 Task: Add Felix Lingonberries to the cart.
Action: Mouse moved to (692, 257)
Screenshot: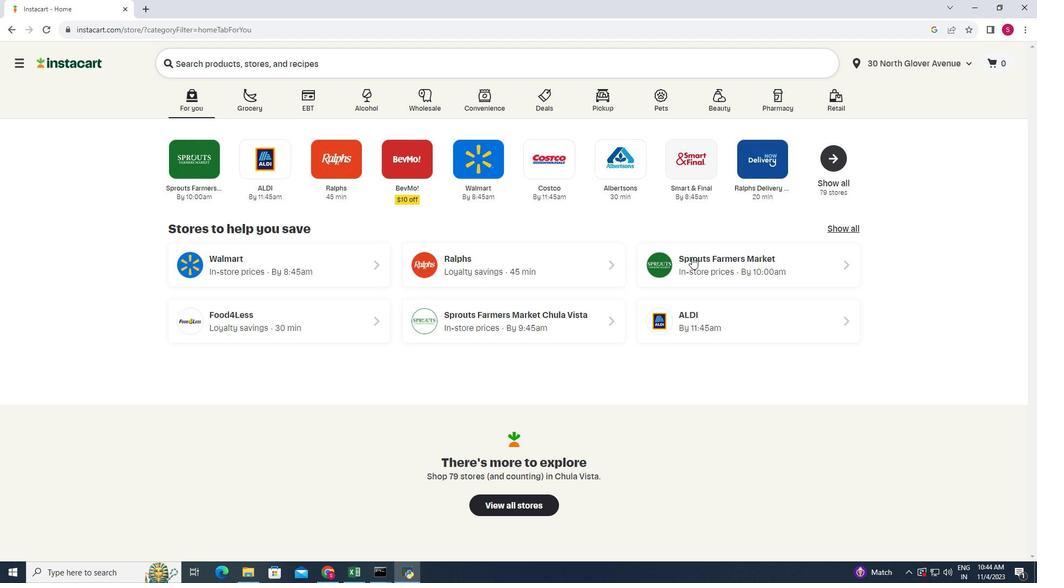 
Action: Mouse pressed left at (692, 257)
Screenshot: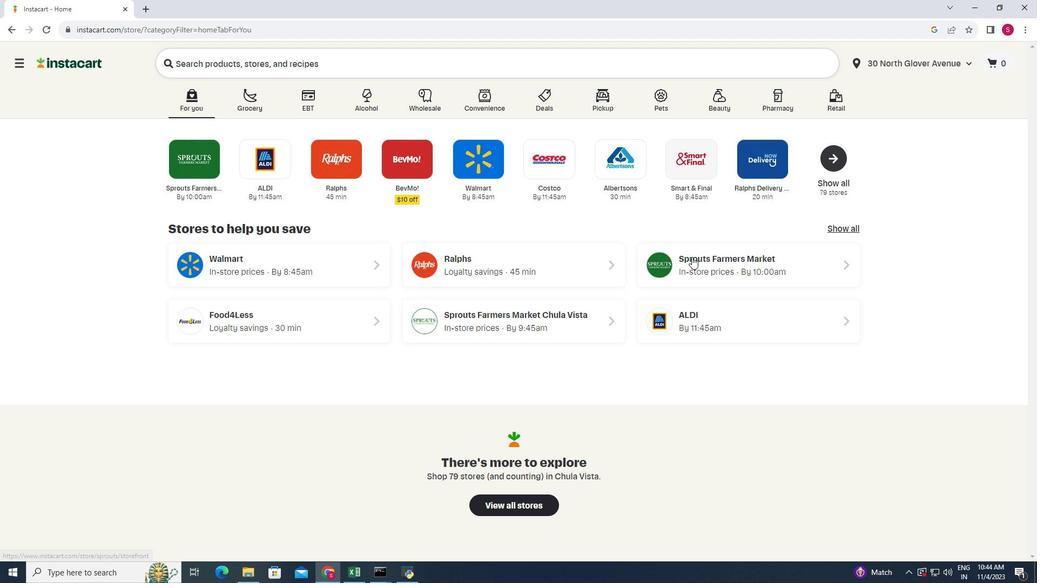 
Action: Mouse moved to (61, 330)
Screenshot: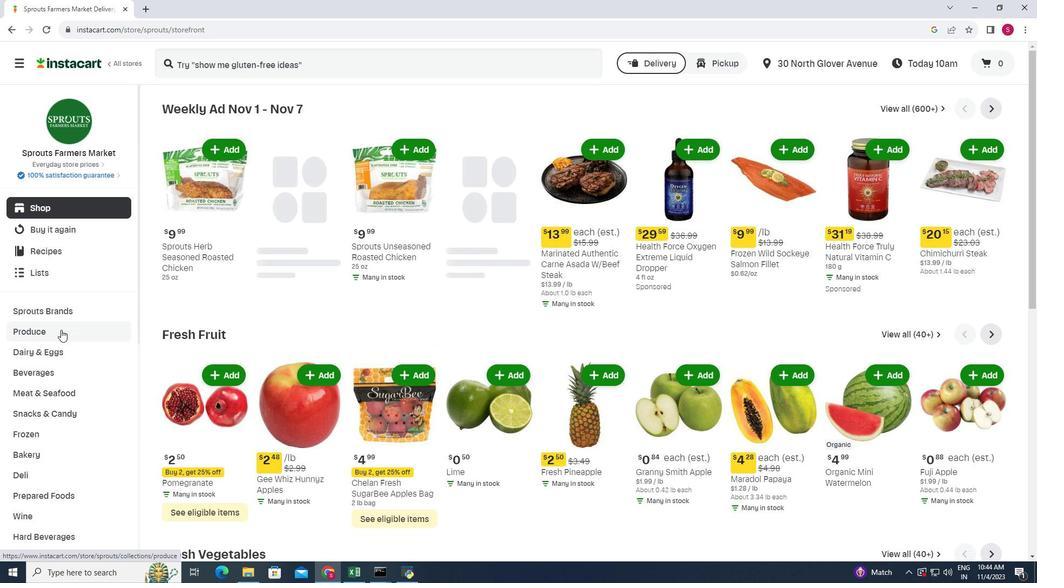 
Action: Mouse scrolled (61, 329) with delta (0, 0)
Screenshot: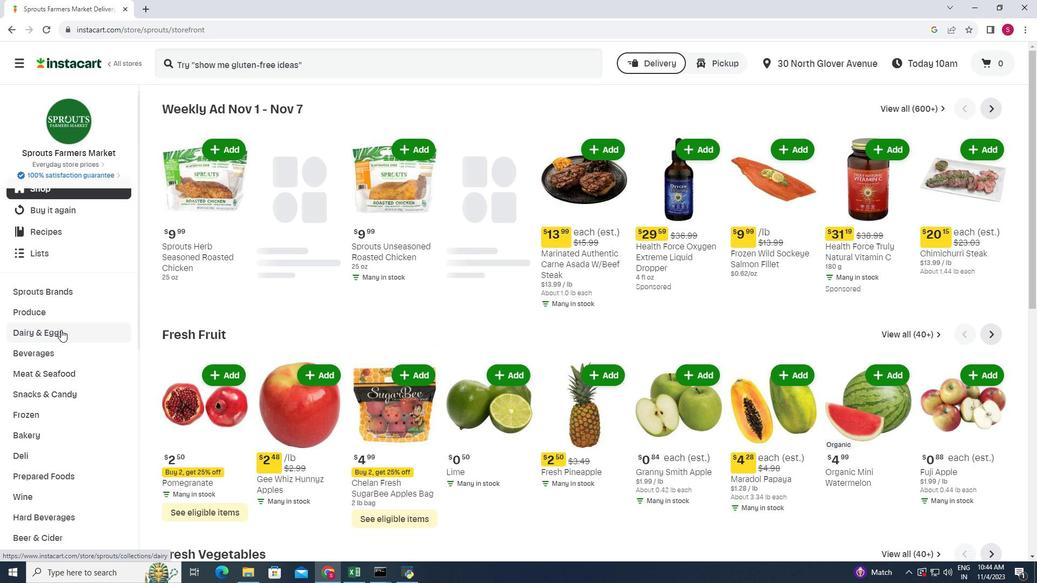 
Action: Mouse moved to (61, 330)
Screenshot: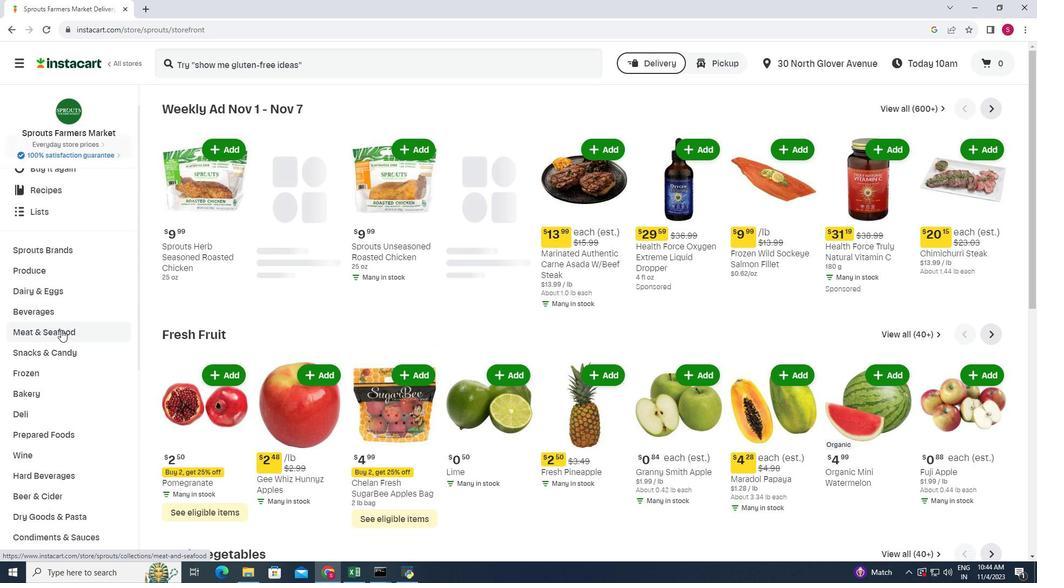 
Action: Mouse scrolled (61, 329) with delta (0, 0)
Screenshot: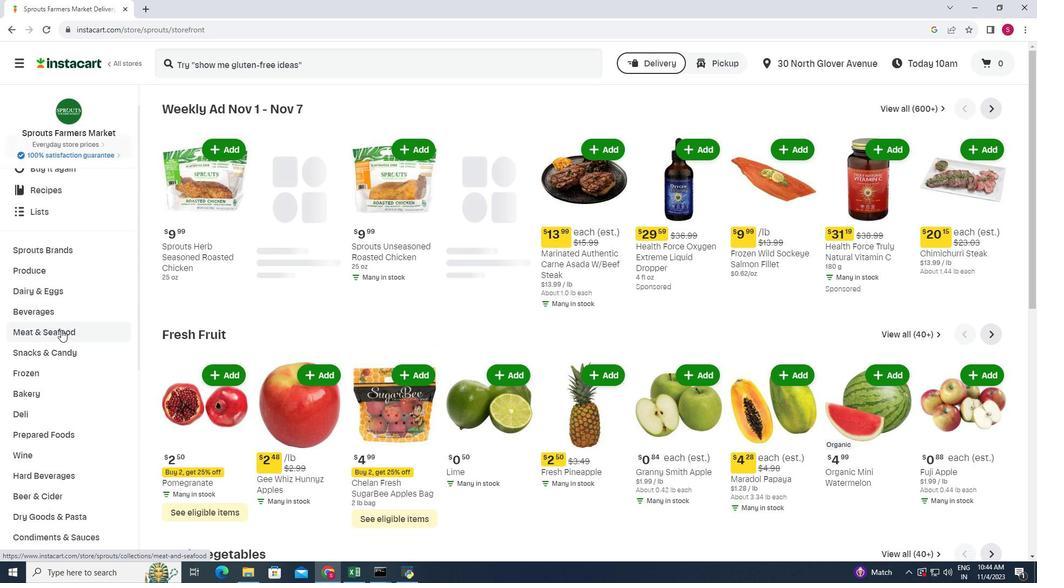 
Action: Mouse scrolled (61, 329) with delta (0, 0)
Screenshot: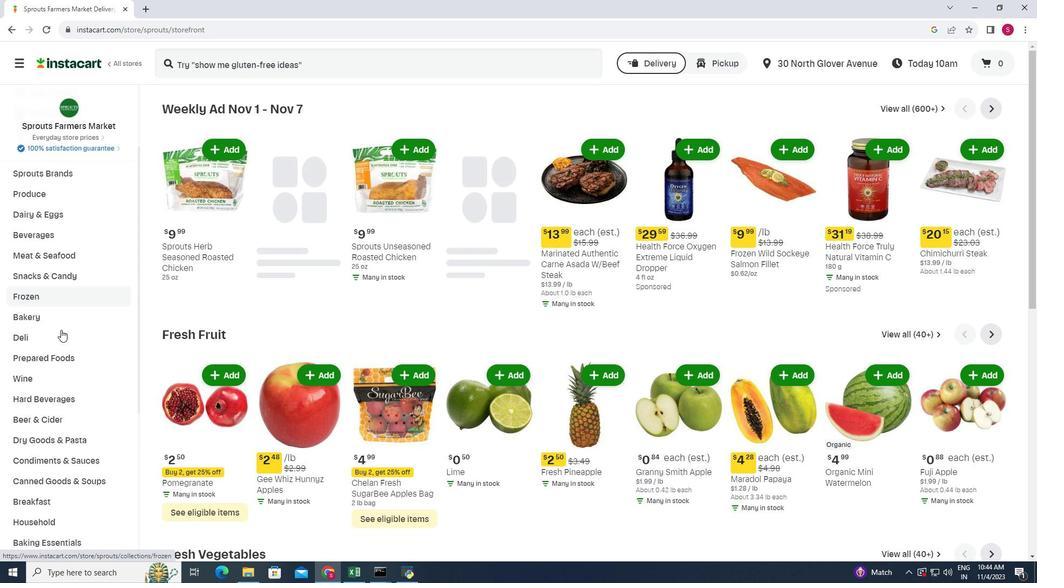 
Action: Mouse scrolled (61, 329) with delta (0, 0)
Screenshot: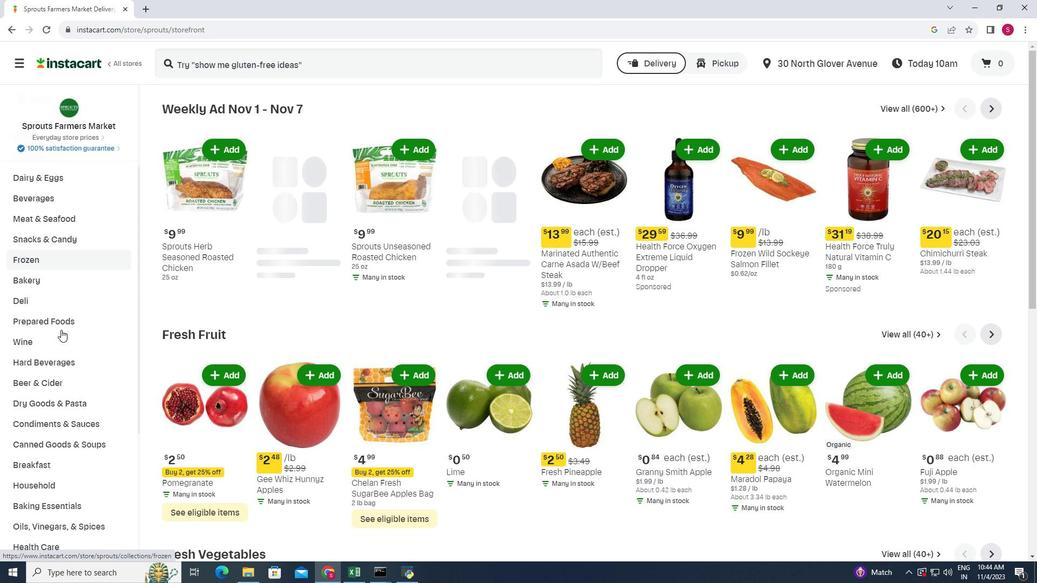 
Action: Mouse moved to (42, 420)
Screenshot: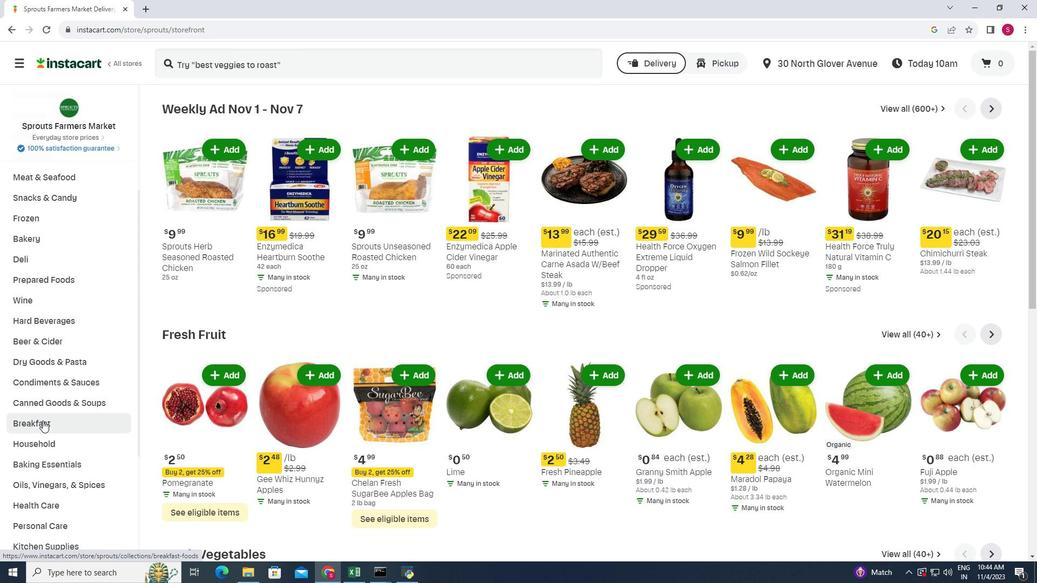 
Action: Mouse pressed left at (42, 420)
Screenshot: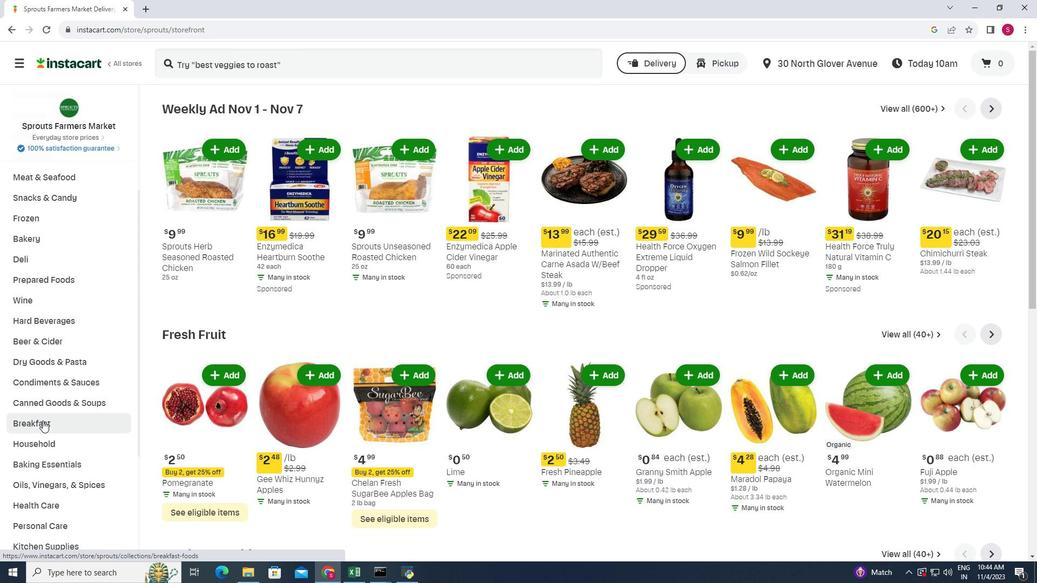 
Action: Mouse moved to (670, 134)
Screenshot: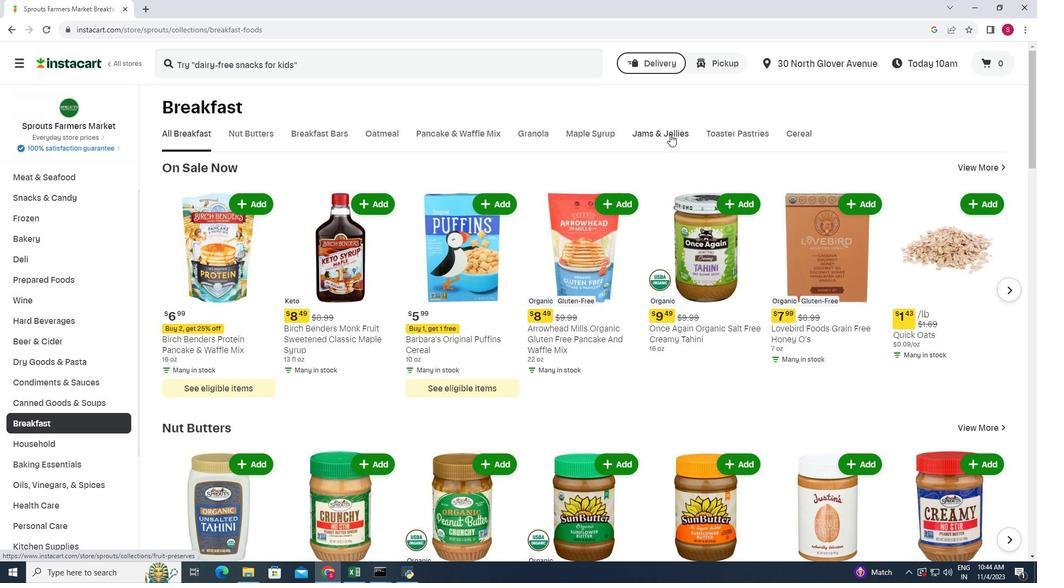 
Action: Mouse pressed left at (670, 134)
Screenshot: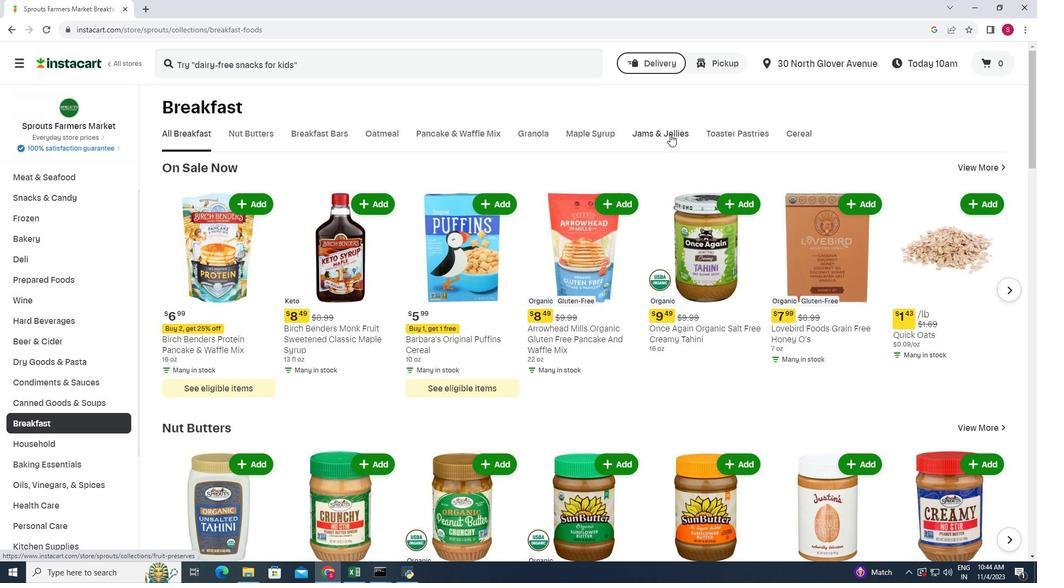 
Action: Mouse moved to (271, 182)
Screenshot: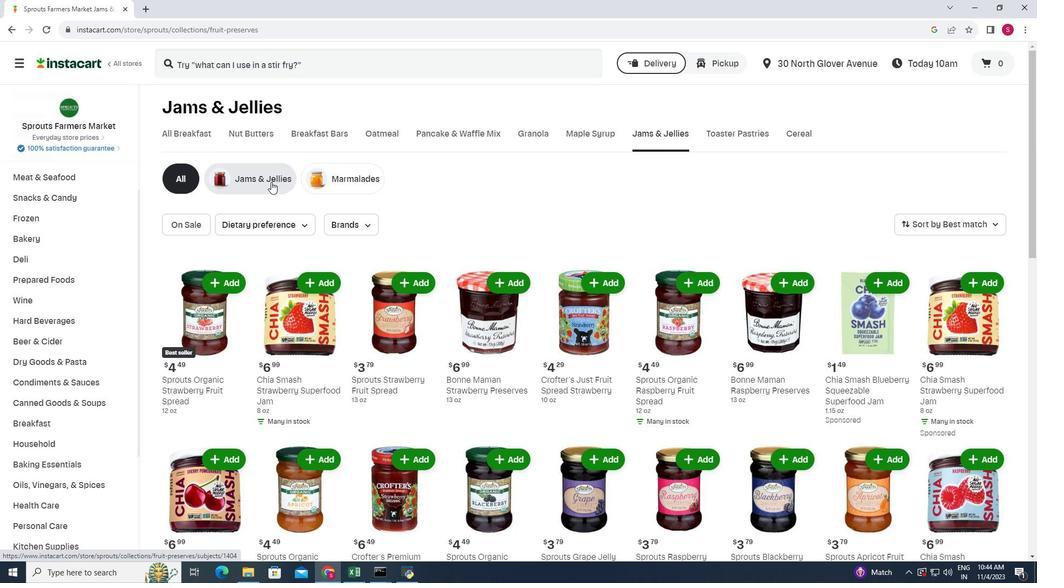 
Action: Mouse pressed left at (271, 182)
Screenshot: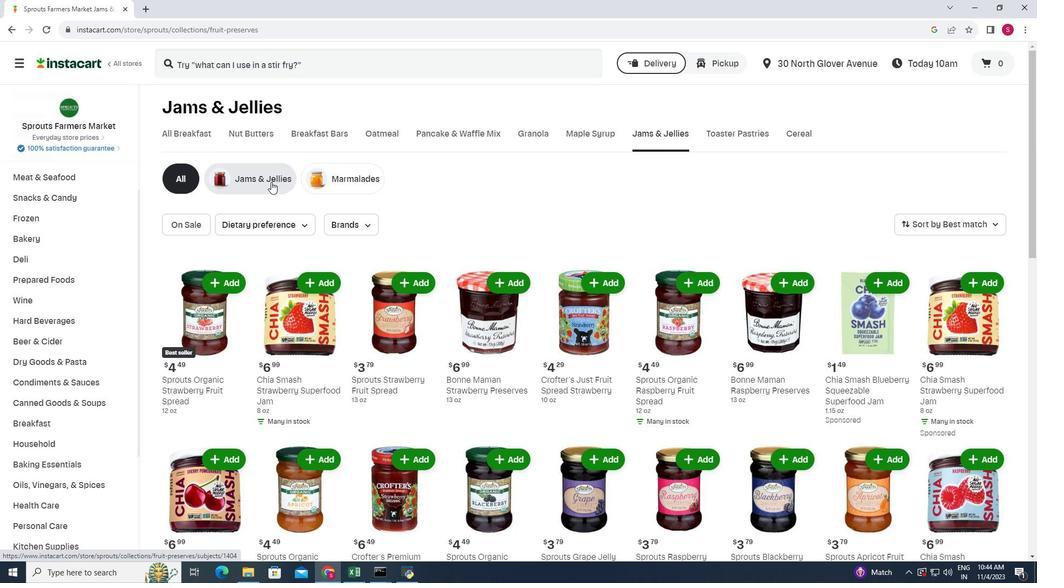 
Action: Mouse moved to (445, 213)
Screenshot: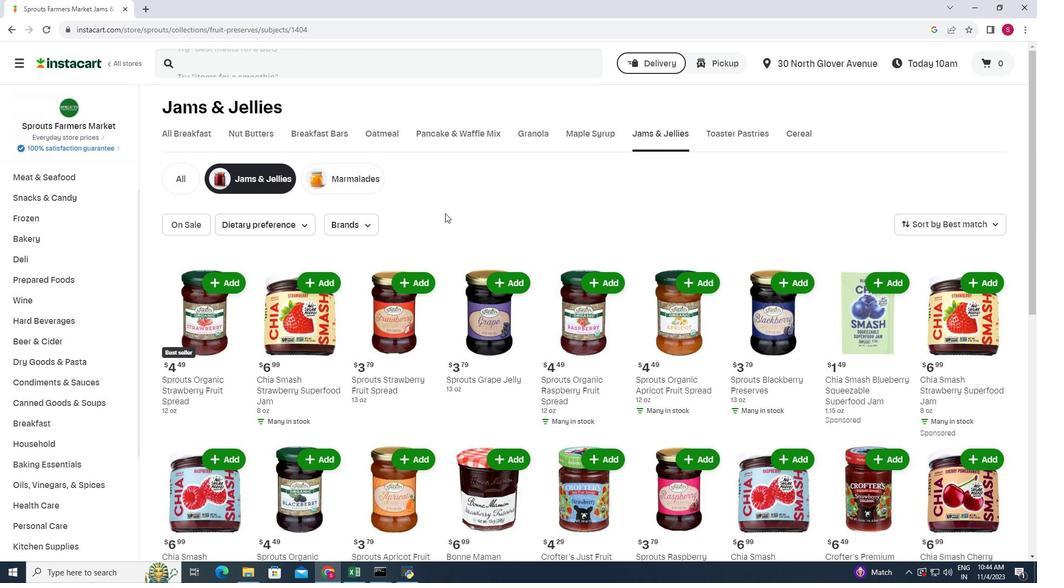
Action: Mouse scrolled (445, 212) with delta (0, 0)
Screenshot: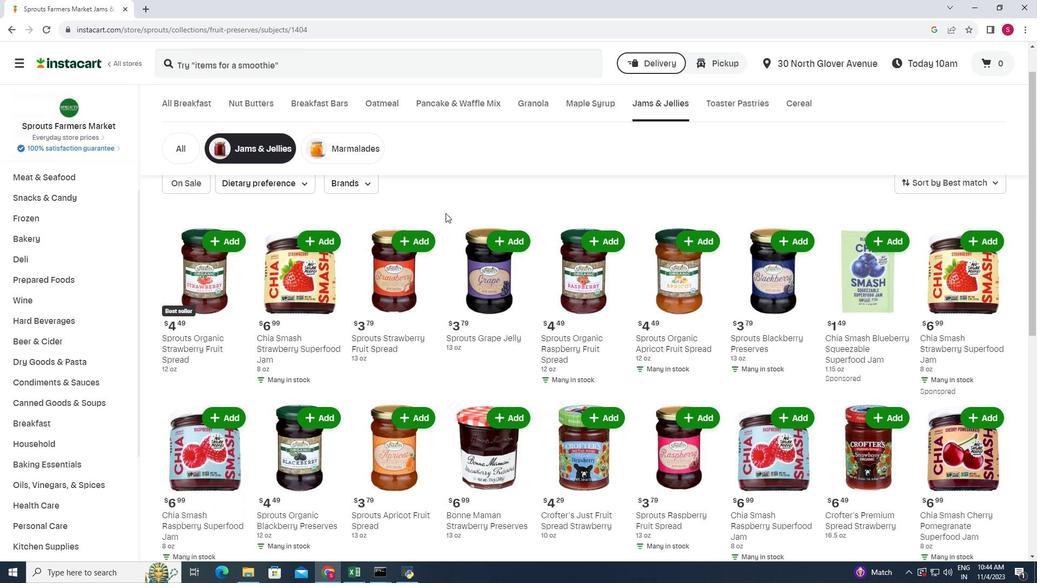 
Action: Mouse moved to (445, 213)
Screenshot: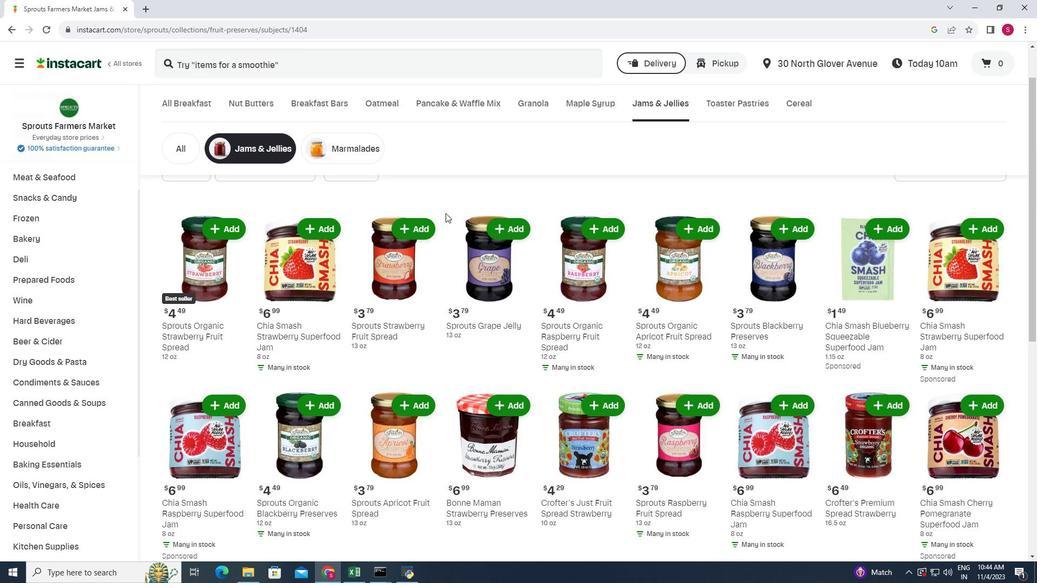 
Action: Mouse scrolled (445, 212) with delta (0, 0)
Screenshot: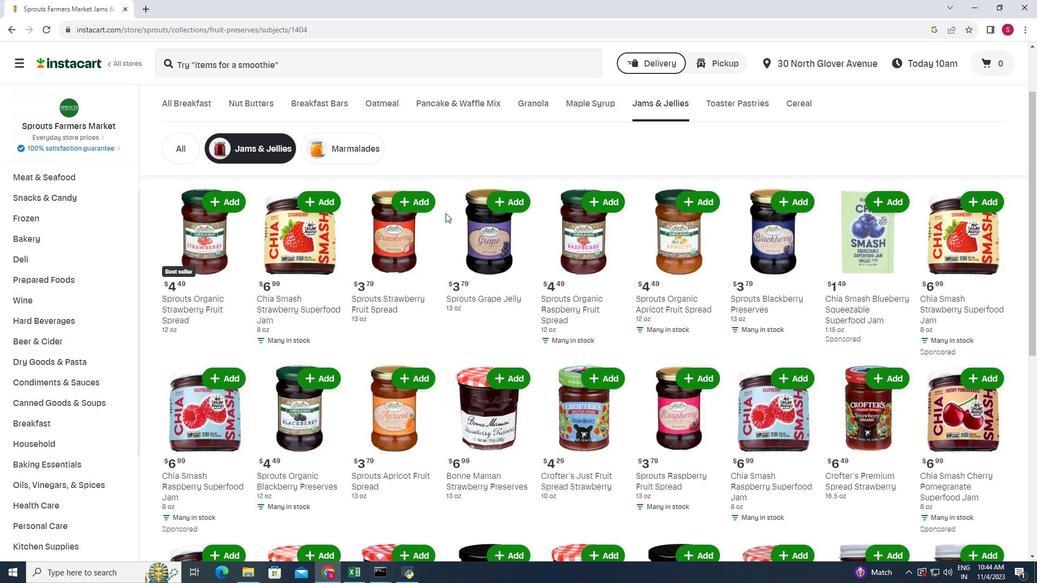 
Action: Mouse scrolled (445, 212) with delta (0, 0)
Screenshot: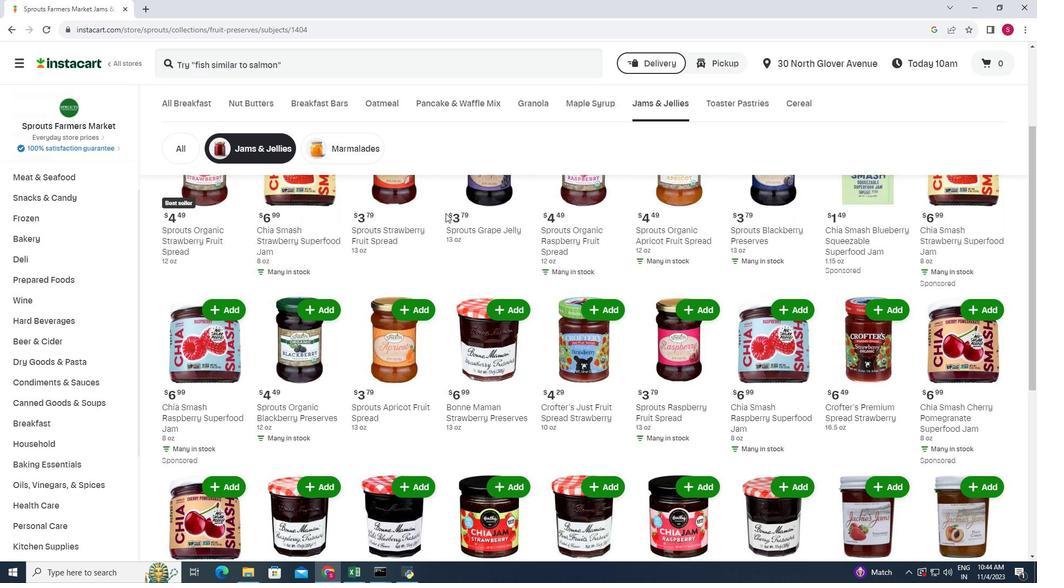 
Action: Mouse scrolled (445, 212) with delta (0, 0)
Screenshot: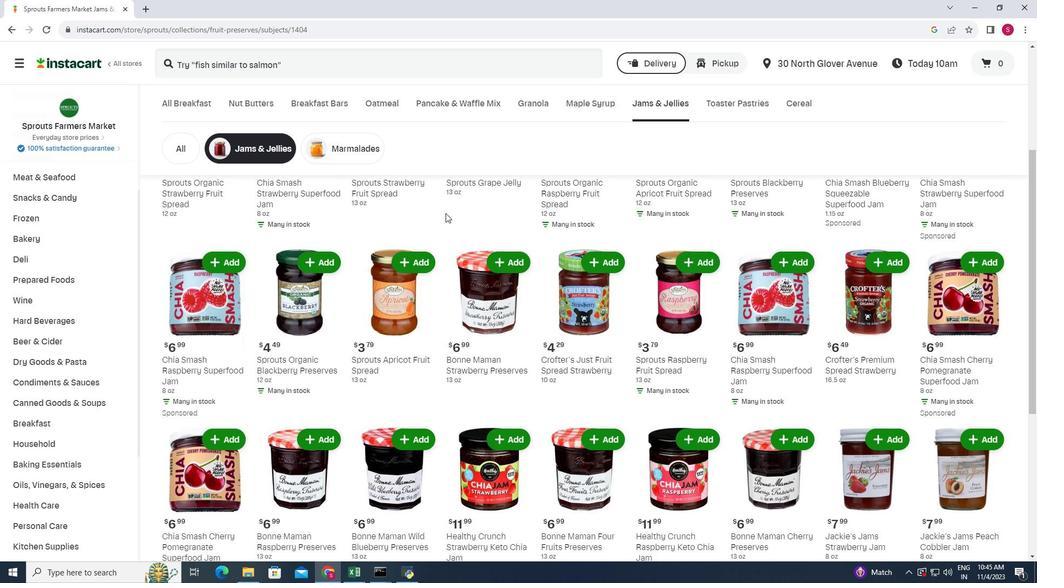 
Action: Mouse scrolled (445, 212) with delta (0, 0)
Screenshot: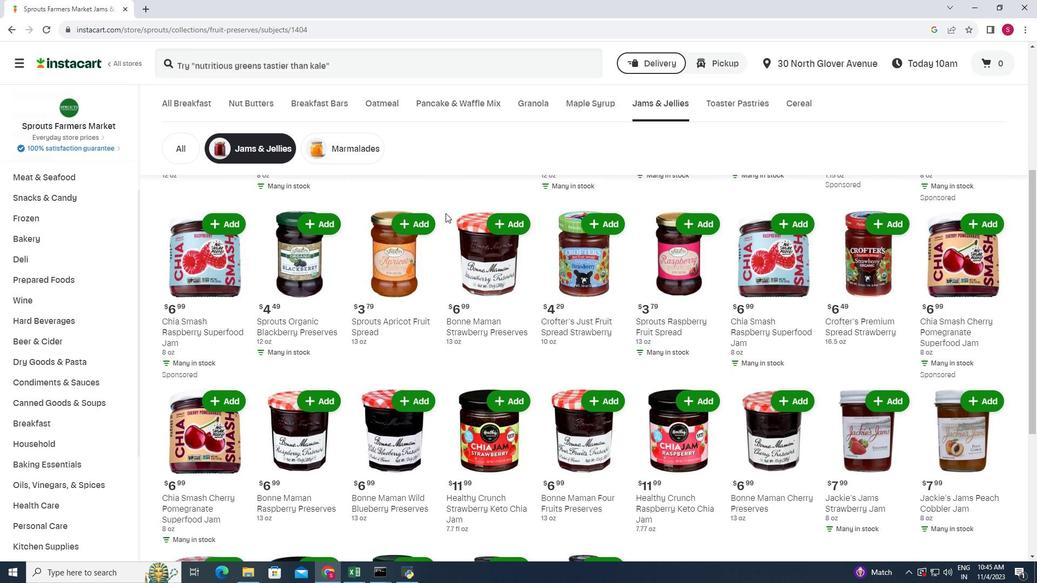 
Action: Mouse scrolled (445, 212) with delta (0, 0)
Screenshot: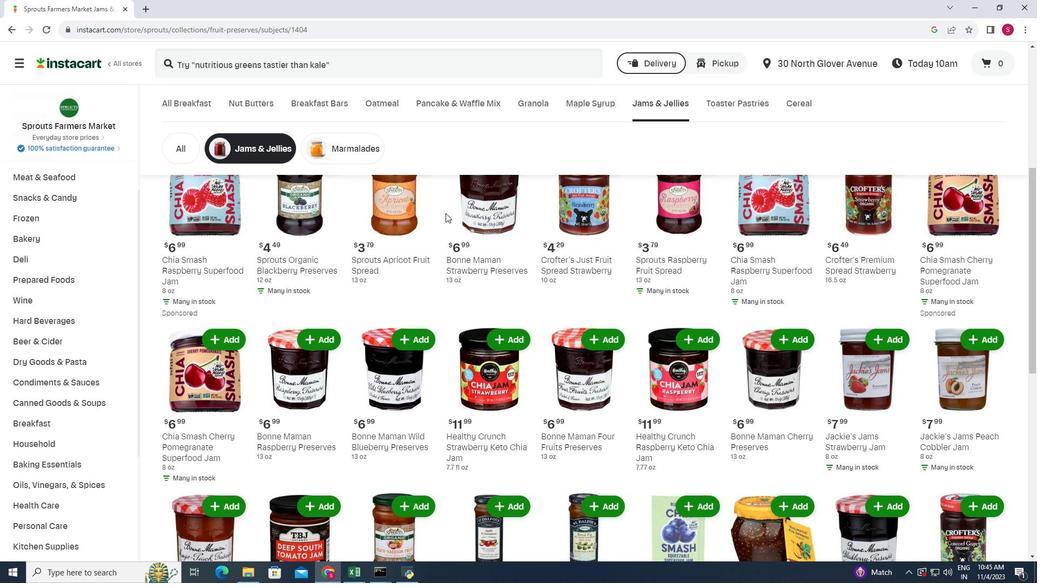 
Action: Mouse scrolled (445, 212) with delta (0, 0)
Screenshot: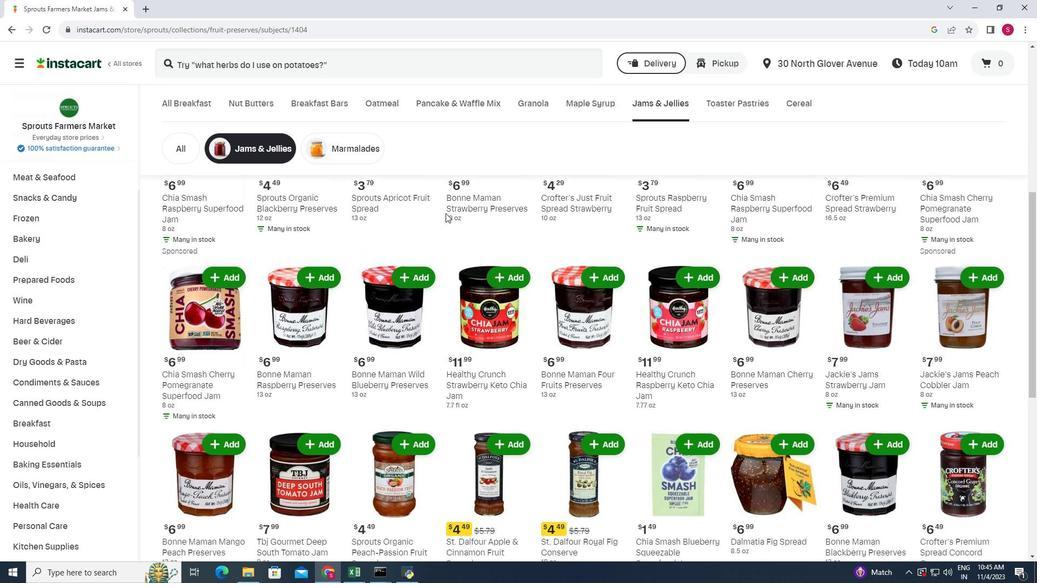 
Action: Mouse moved to (446, 212)
Screenshot: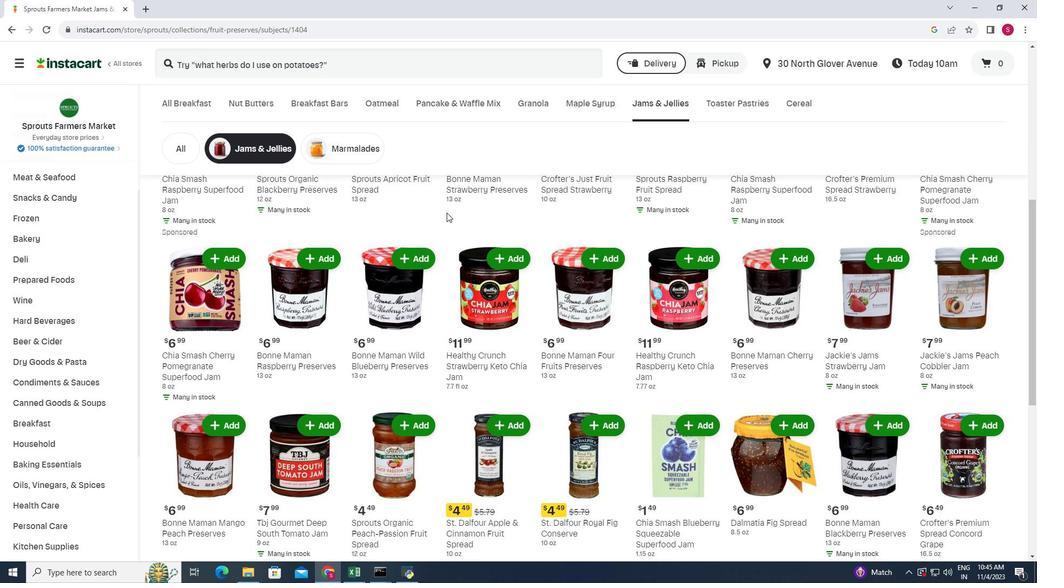 
Action: Mouse scrolled (446, 212) with delta (0, 0)
Screenshot: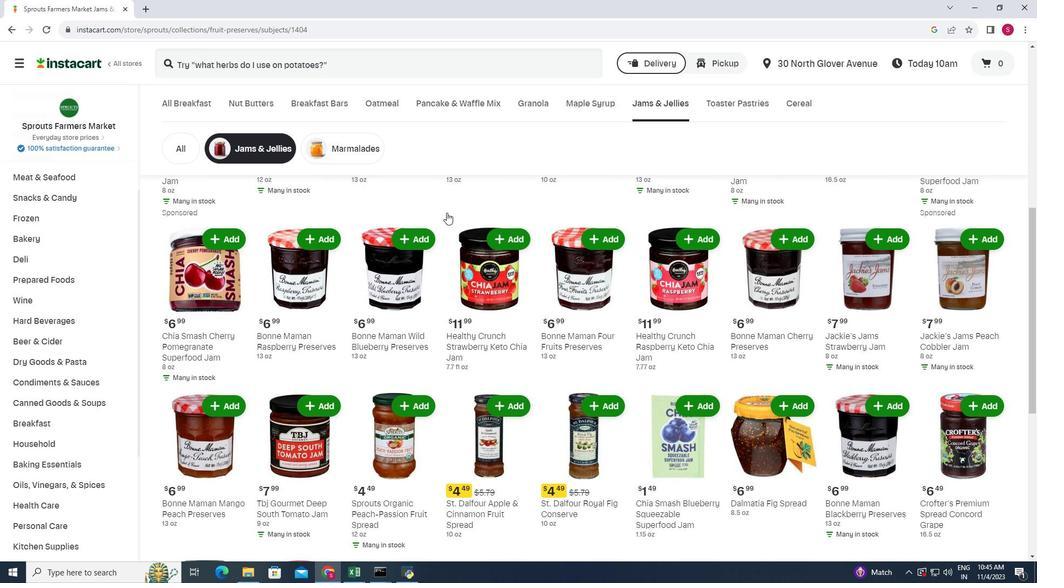 
Action: Mouse scrolled (446, 212) with delta (0, 0)
Screenshot: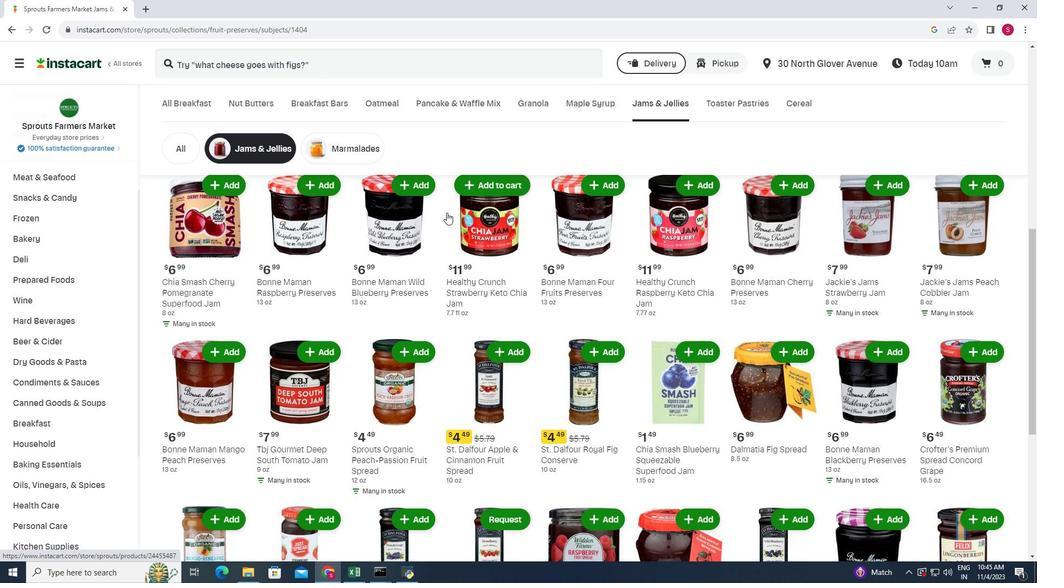 
Action: Mouse scrolled (446, 212) with delta (0, 0)
Screenshot: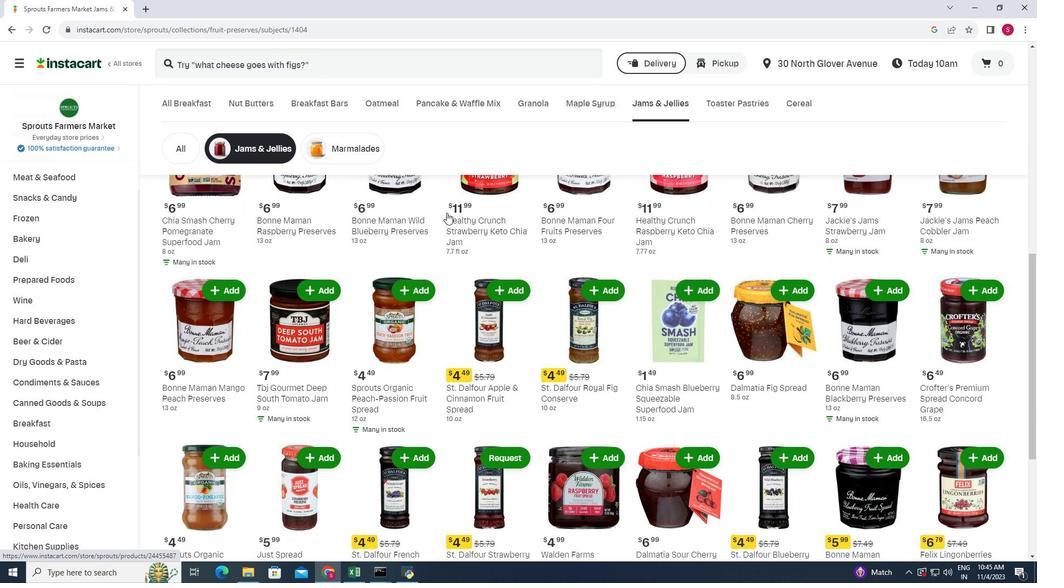
Action: Mouse scrolled (446, 212) with delta (0, 0)
Screenshot: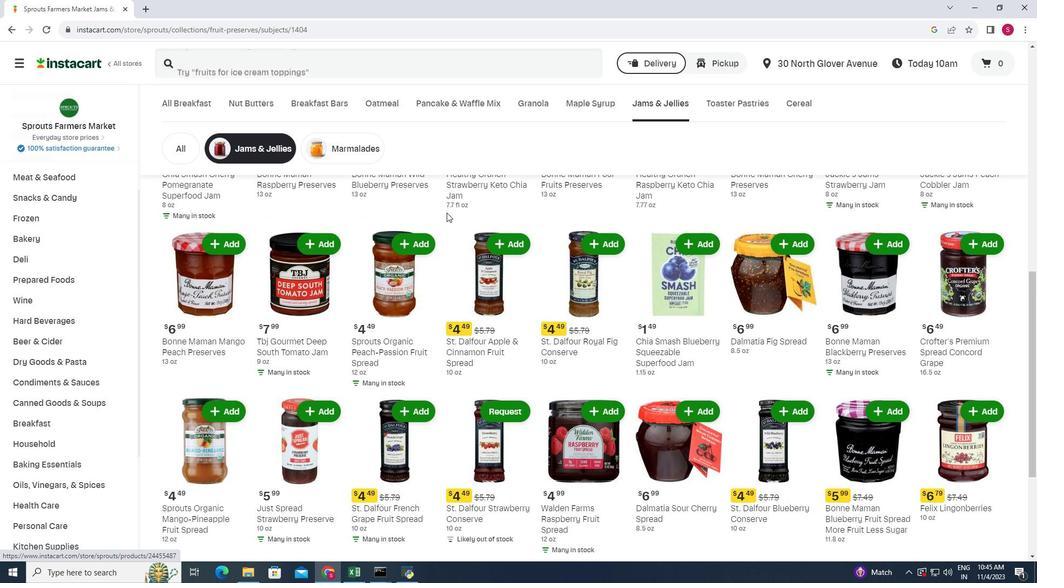 
Action: Mouse scrolled (446, 212) with delta (0, 0)
Screenshot: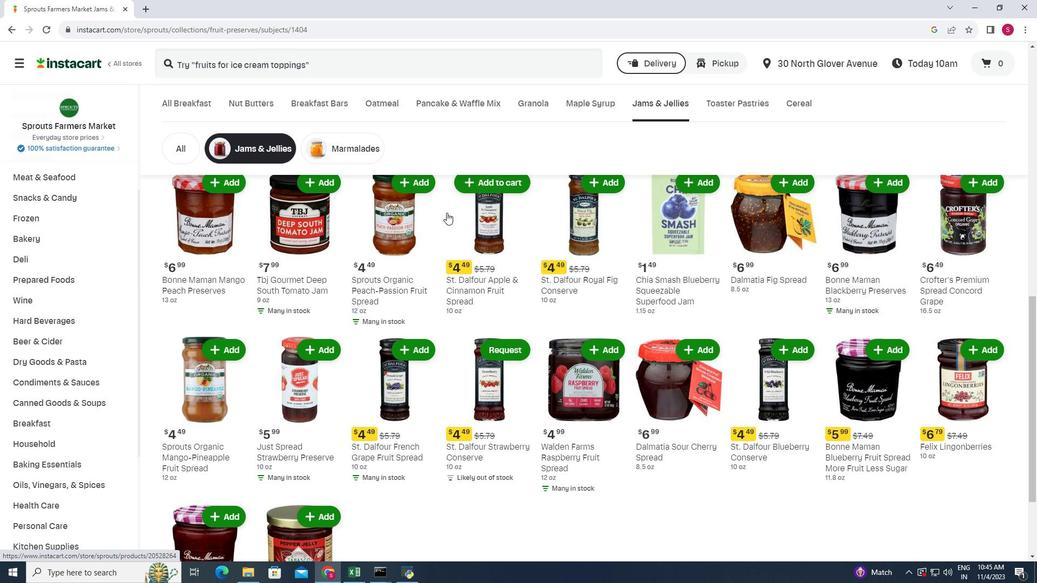 
Action: Mouse scrolled (446, 212) with delta (0, 0)
Screenshot: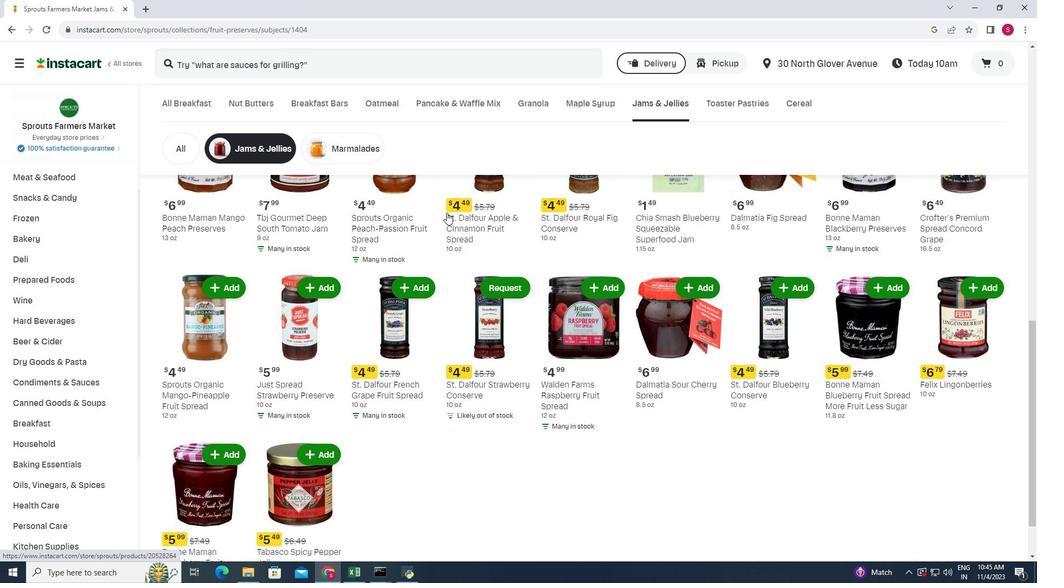 
Action: Mouse moved to (990, 267)
Screenshot: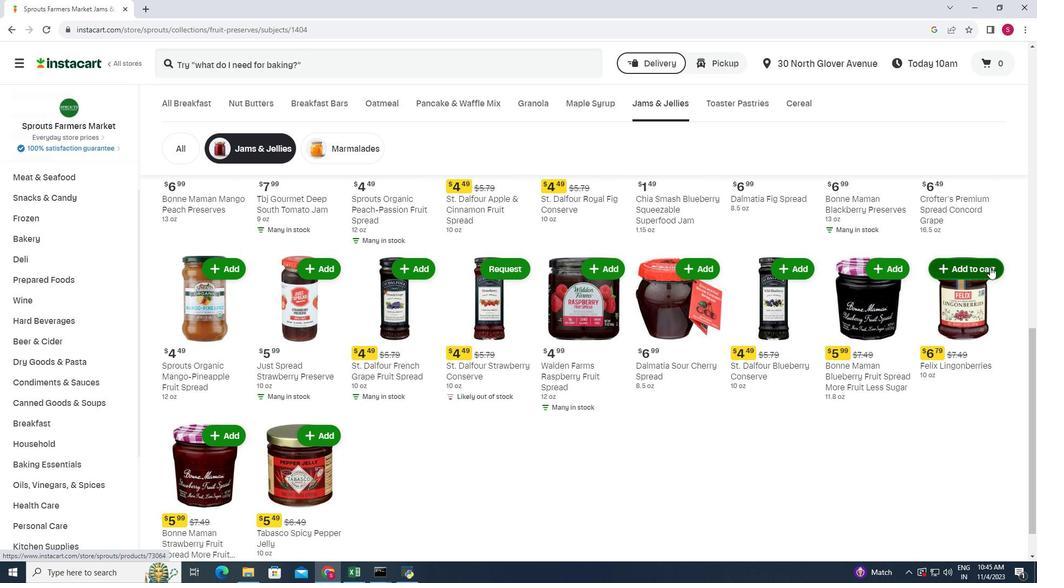 
Action: Mouse pressed left at (990, 267)
Screenshot: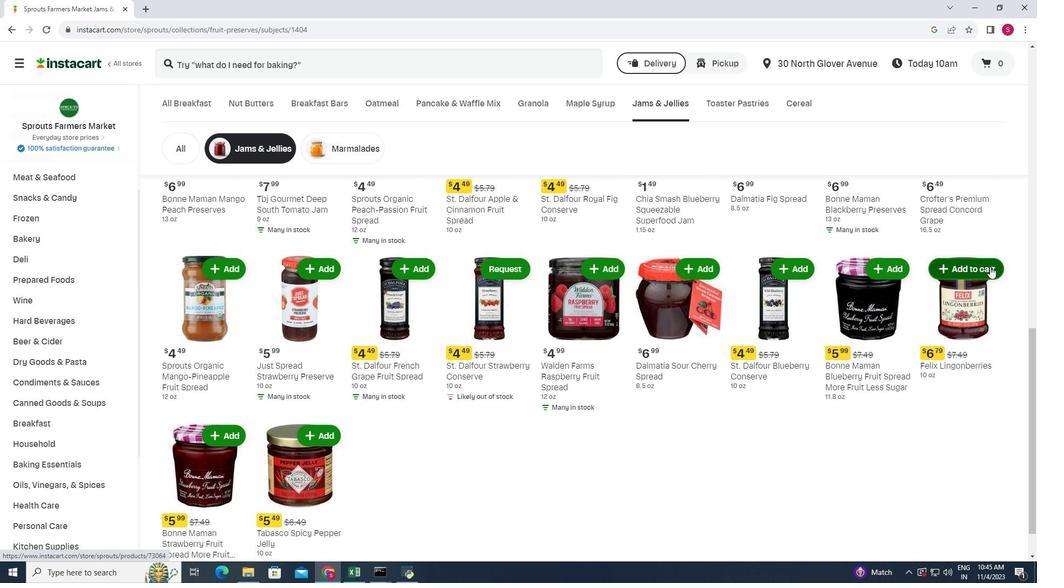 
Action: Mouse moved to (998, 242)
Screenshot: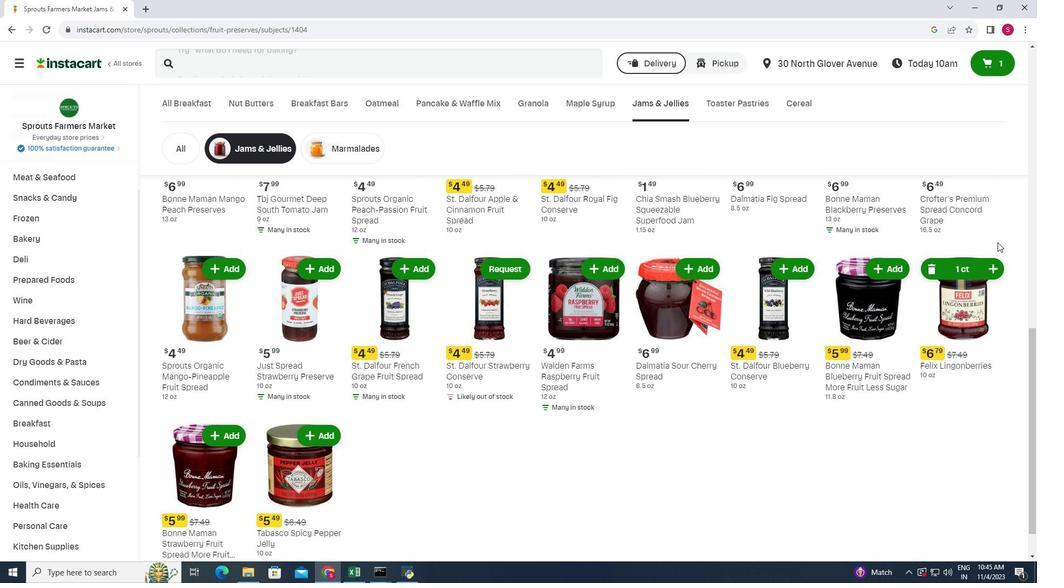 
